 Task: Create a due date automation trigger when advanced on, 2 days after a card is due add fields without custom field "Resume" set to a date not in this month at 11:00 AM.
Action: Mouse moved to (1090, 86)
Screenshot: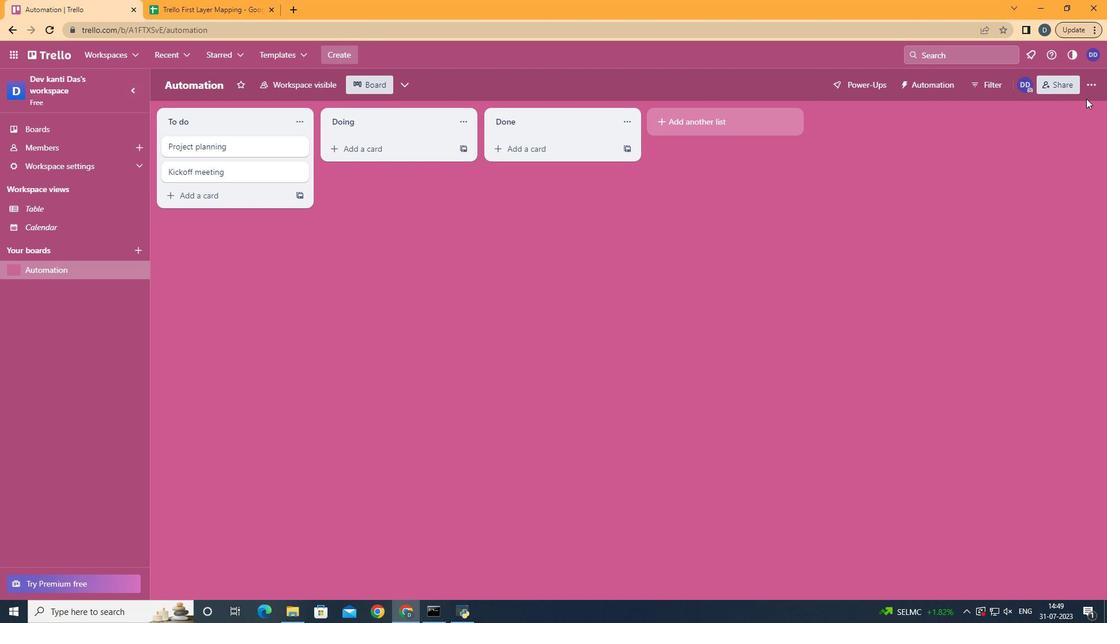
Action: Mouse pressed left at (1090, 86)
Screenshot: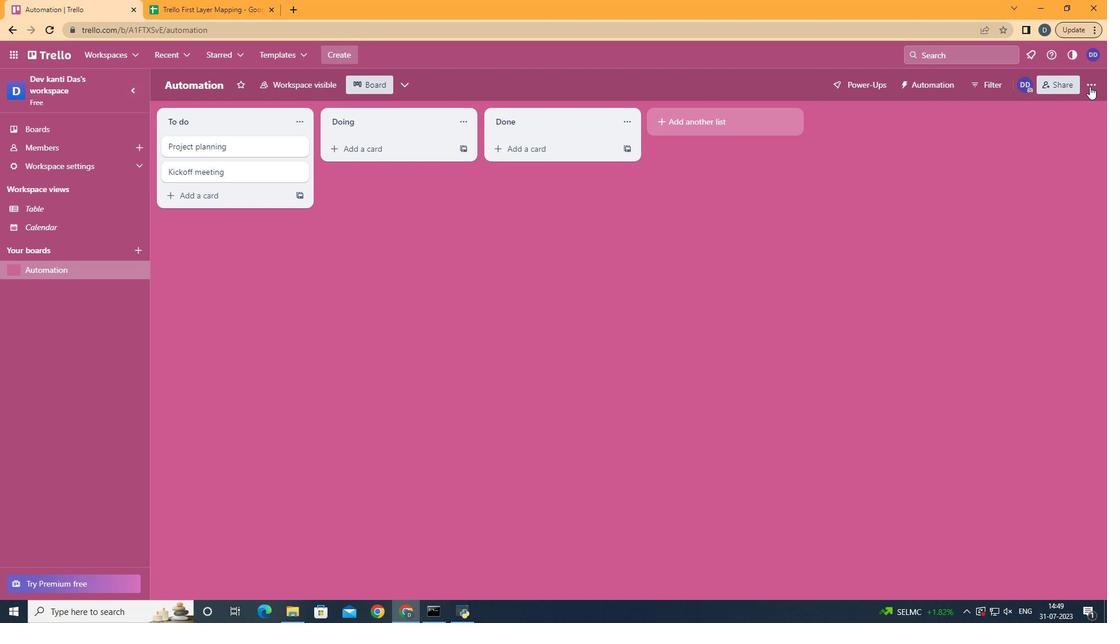 
Action: Mouse moved to (1030, 235)
Screenshot: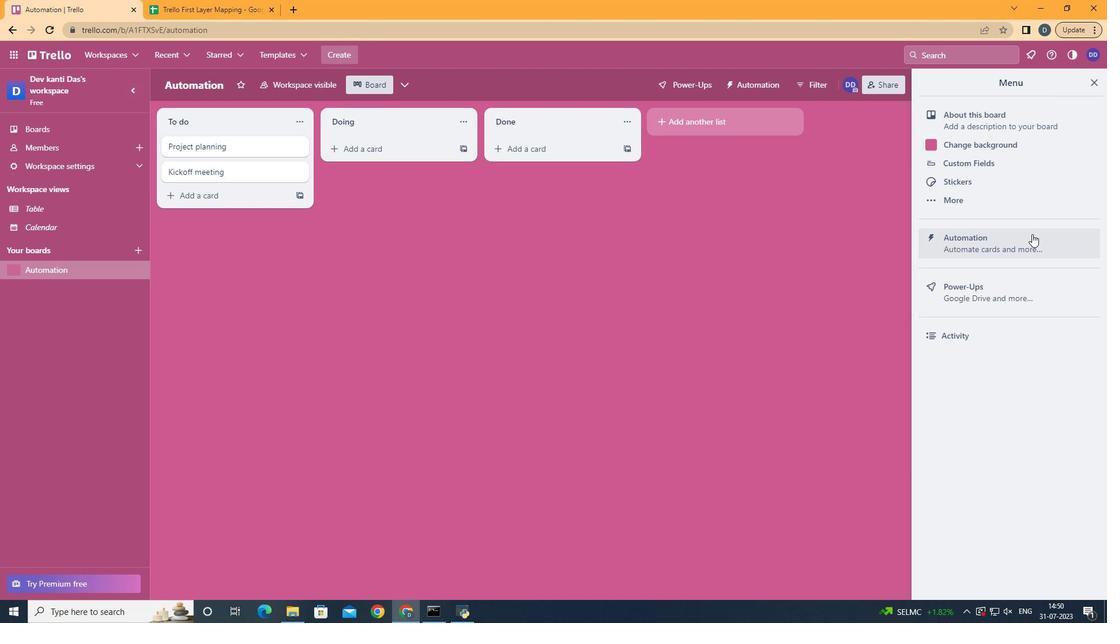 
Action: Mouse pressed left at (1030, 235)
Screenshot: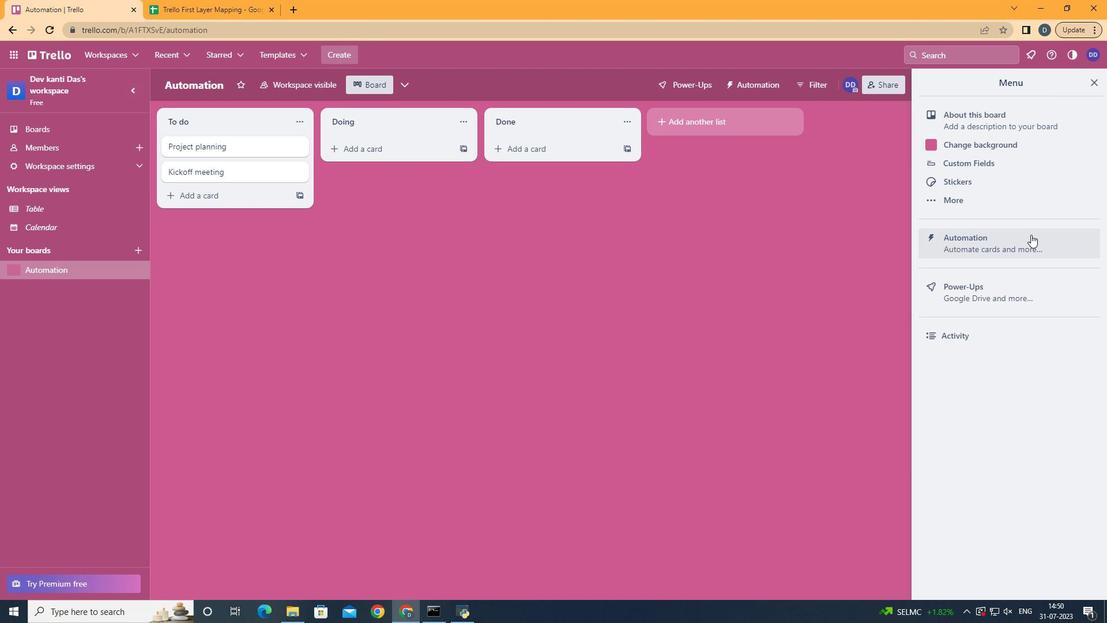 
Action: Mouse moved to (219, 230)
Screenshot: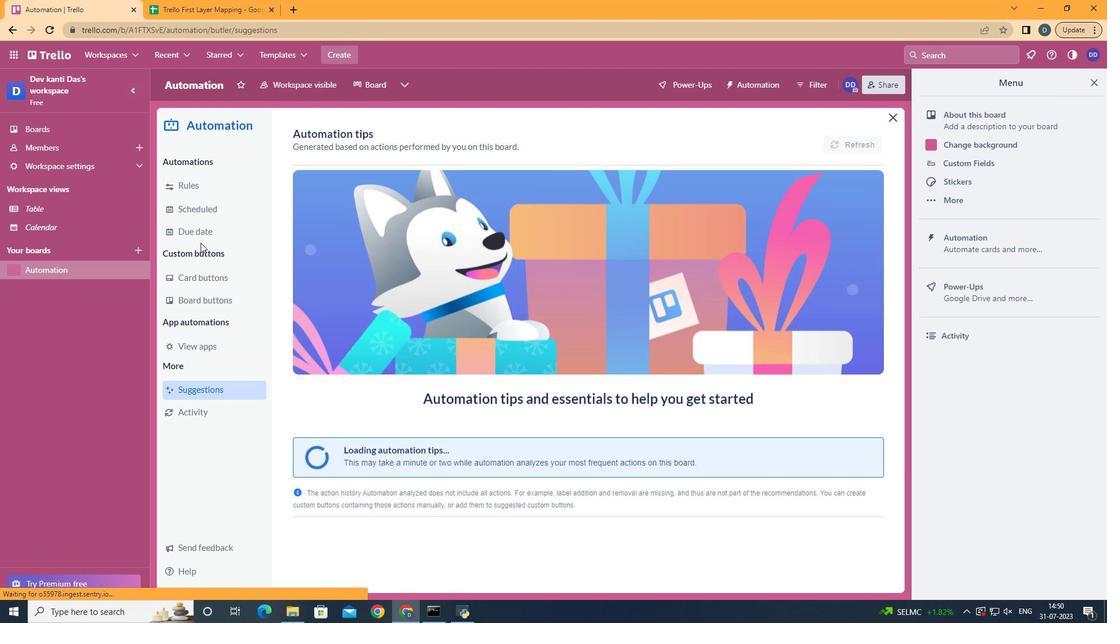 
Action: Mouse pressed left at (219, 230)
Screenshot: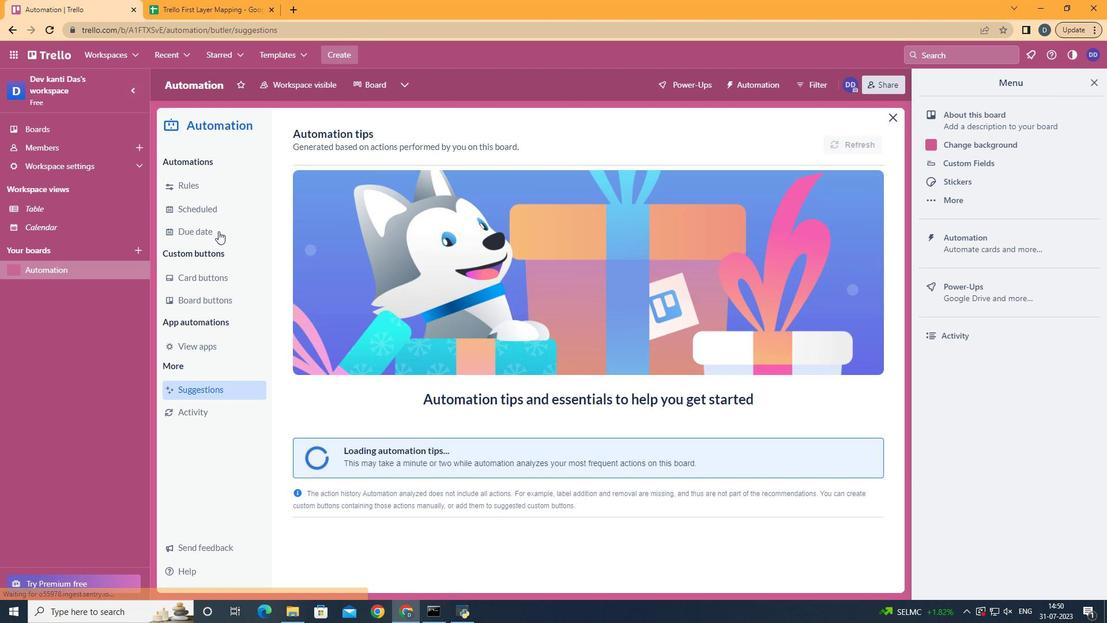 
Action: Mouse moved to (816, 140)
Screenshot: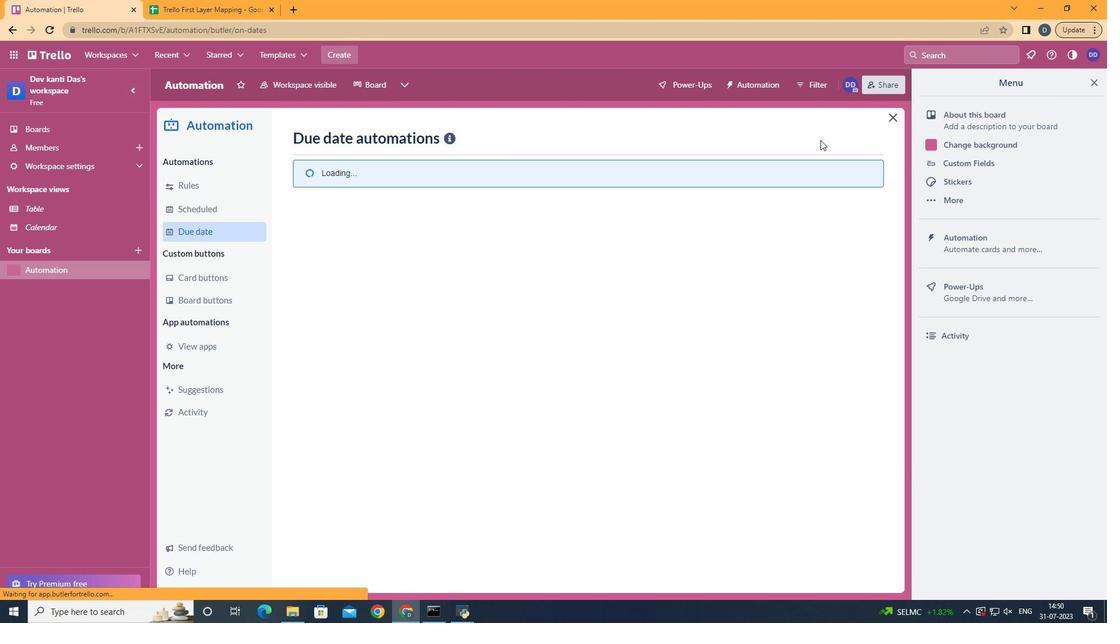 
Action: Mouse pressed left at (816, 140)
Screenshot: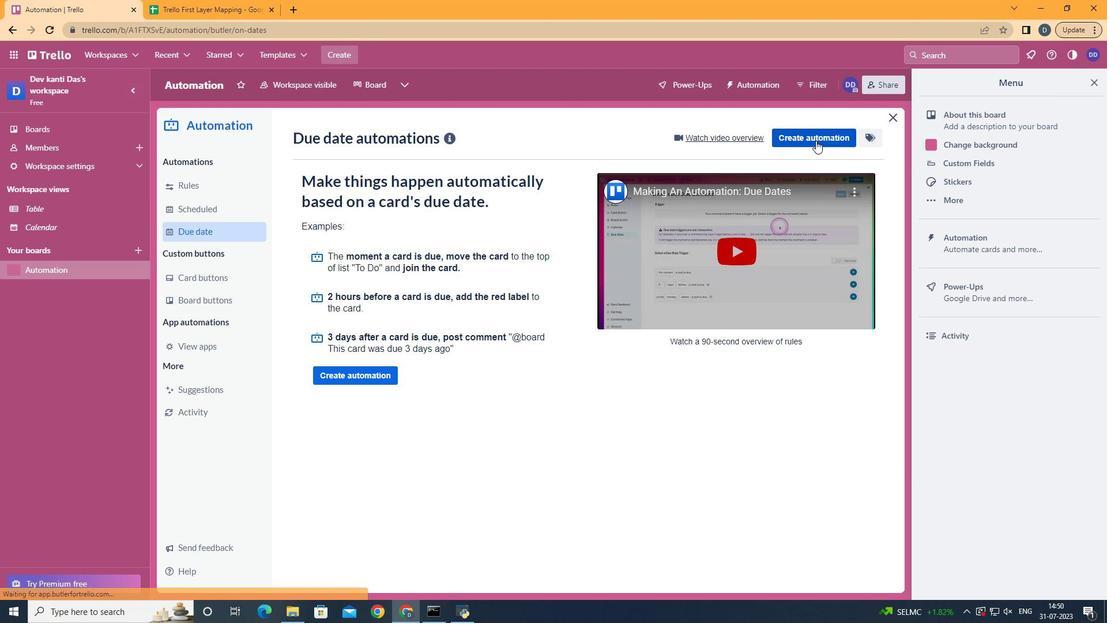 
Action: Mouse moved to (586, 244)
Screenshot: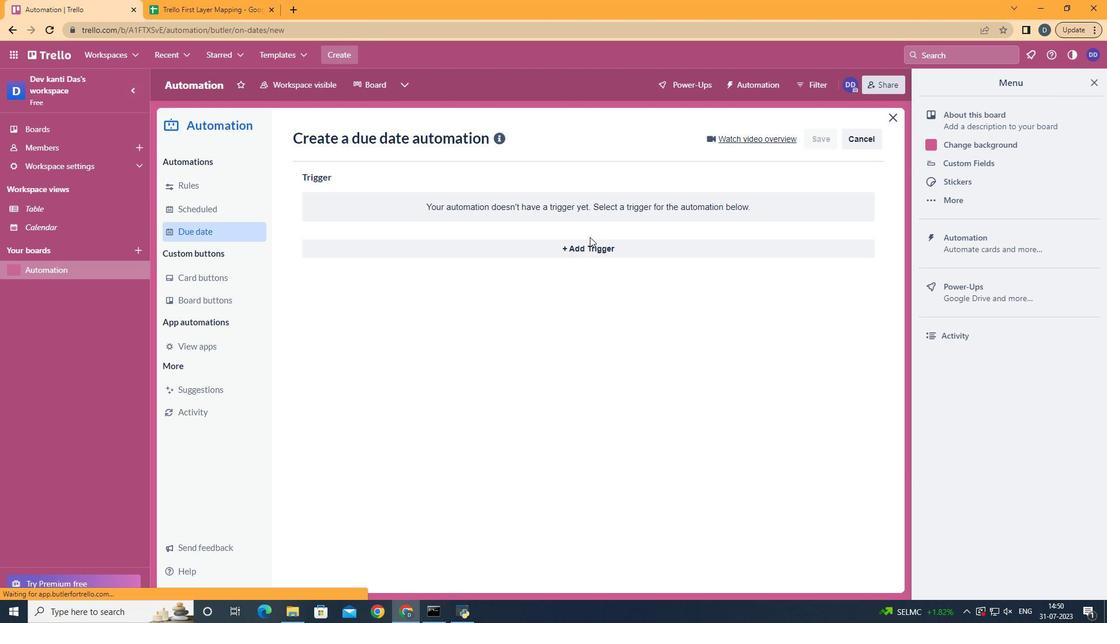 
Action: Mouse pressed left at (586, 244)
Screenshot: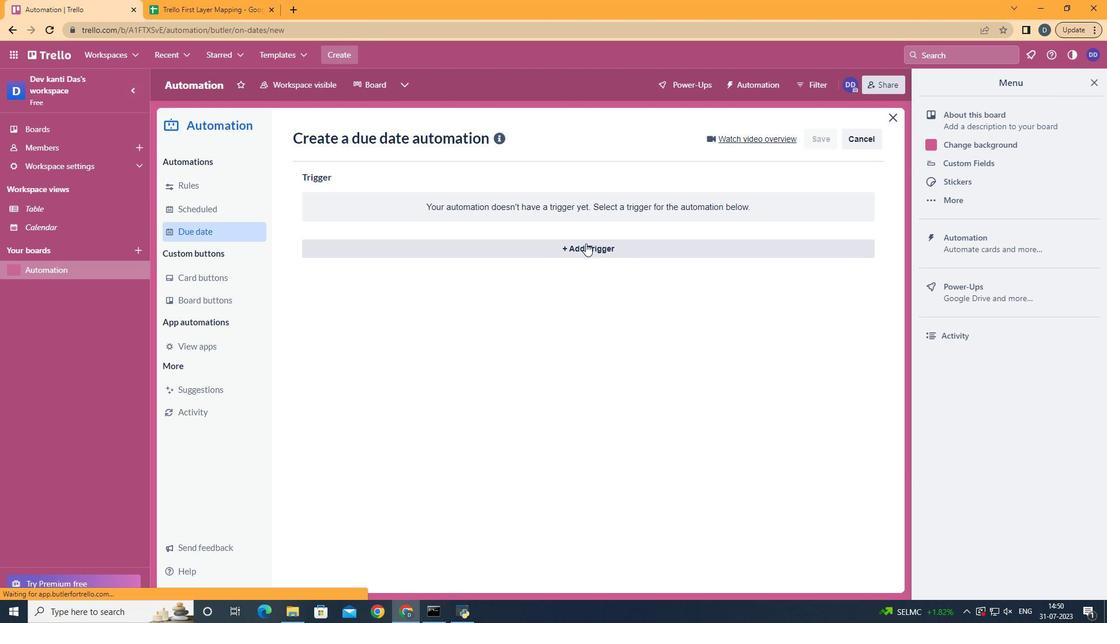 
Action: Mouse moved to (403, 471)
Screenshot: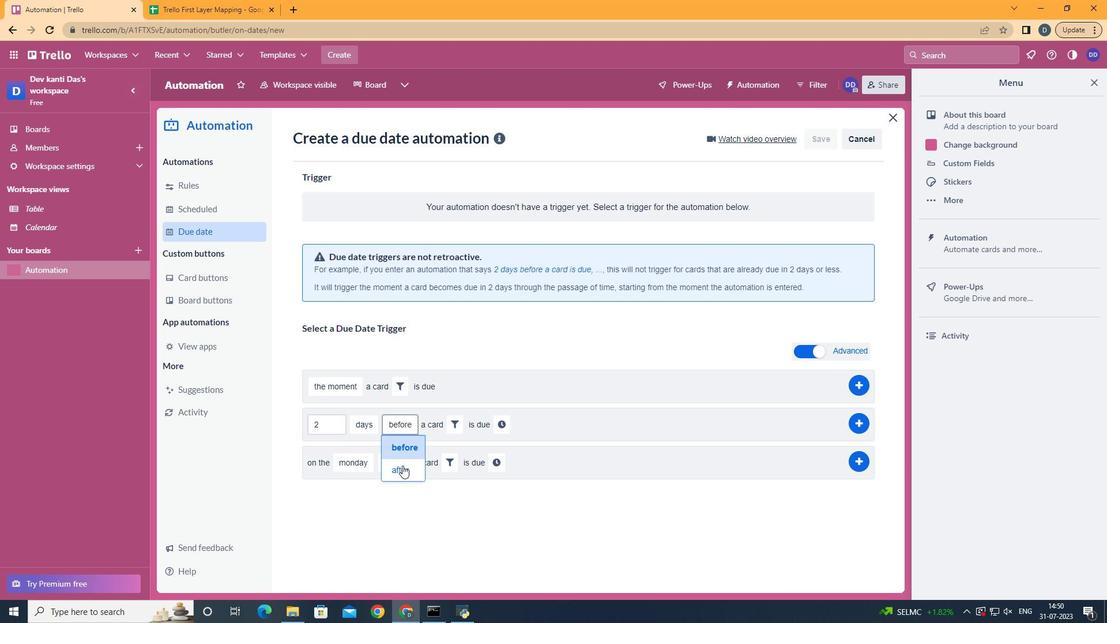 
Action: Mouse pressed left at (403, 471)
Screenshot: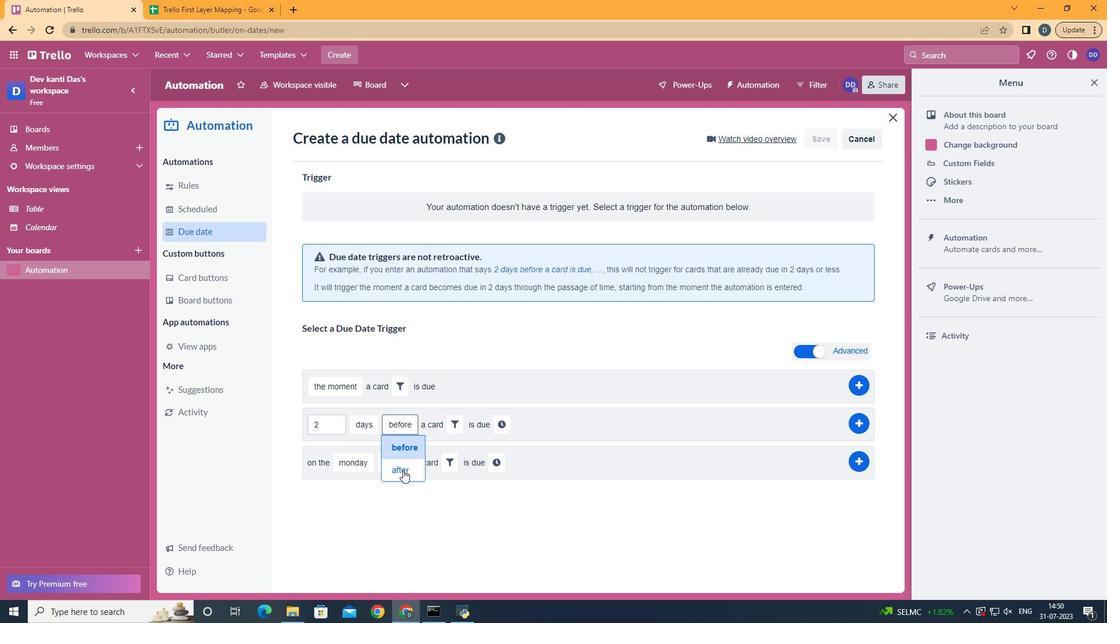 
Action: Mouse moved to (454, 428)
Screenshot: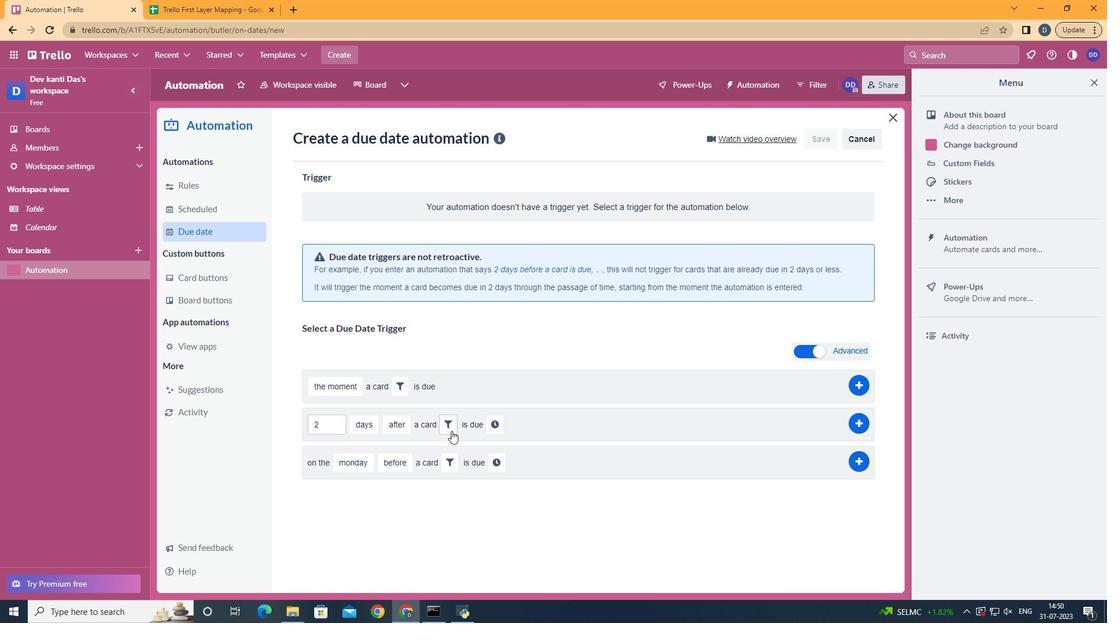
Action: Mouse pressed left at (454, 428)
Screenshot: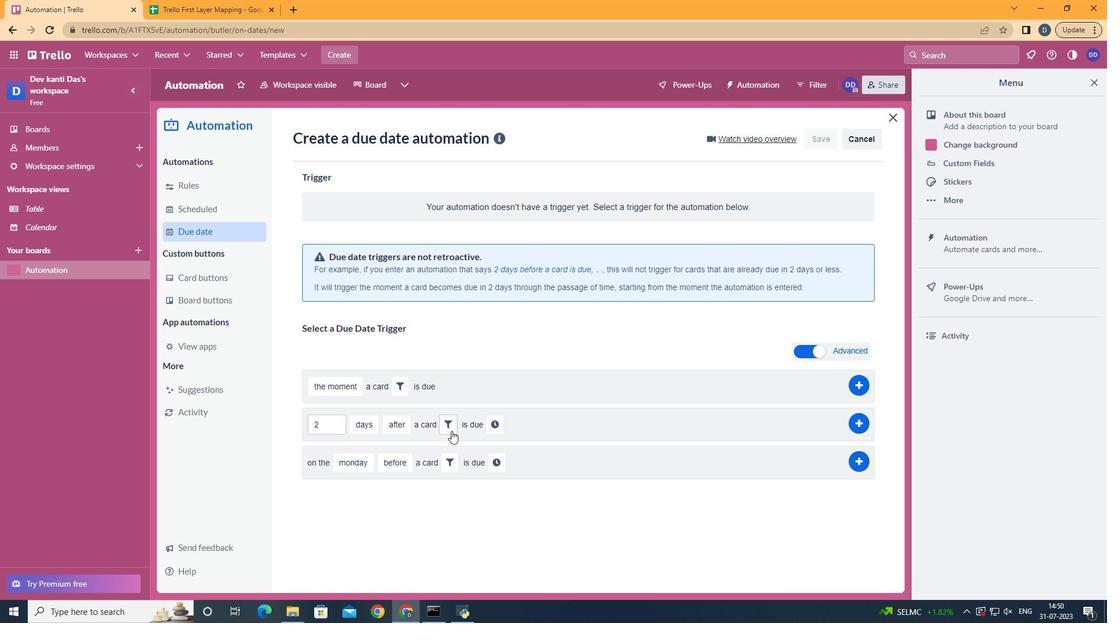 
Action: Mouse moved to (647, 460)
Screenshot: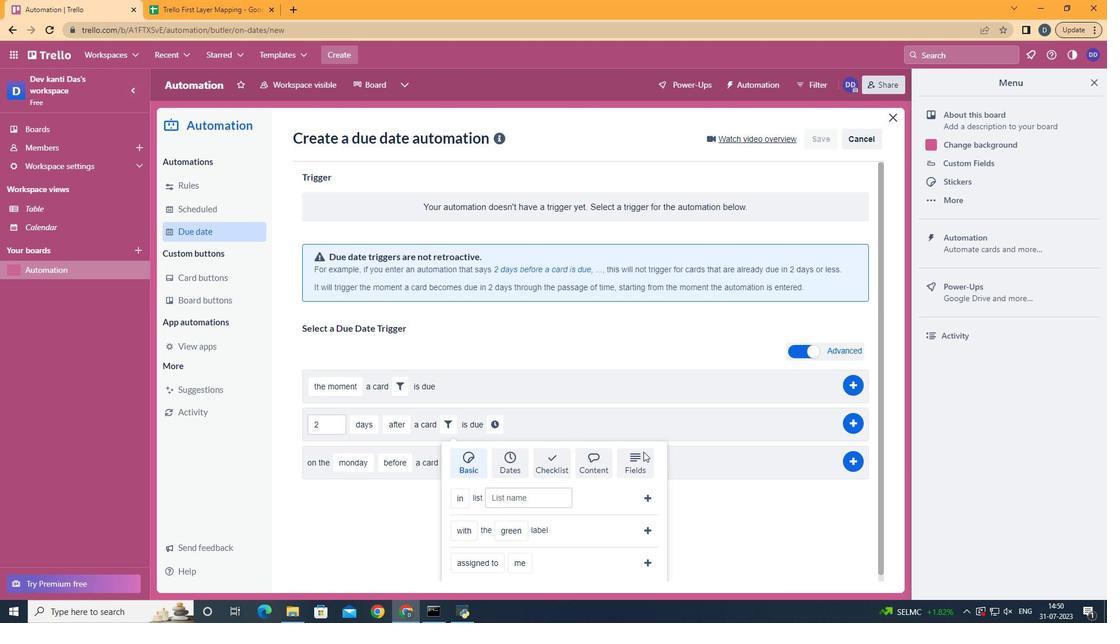 
Action: Mouse pressed left at (647, 460)
Screenshot: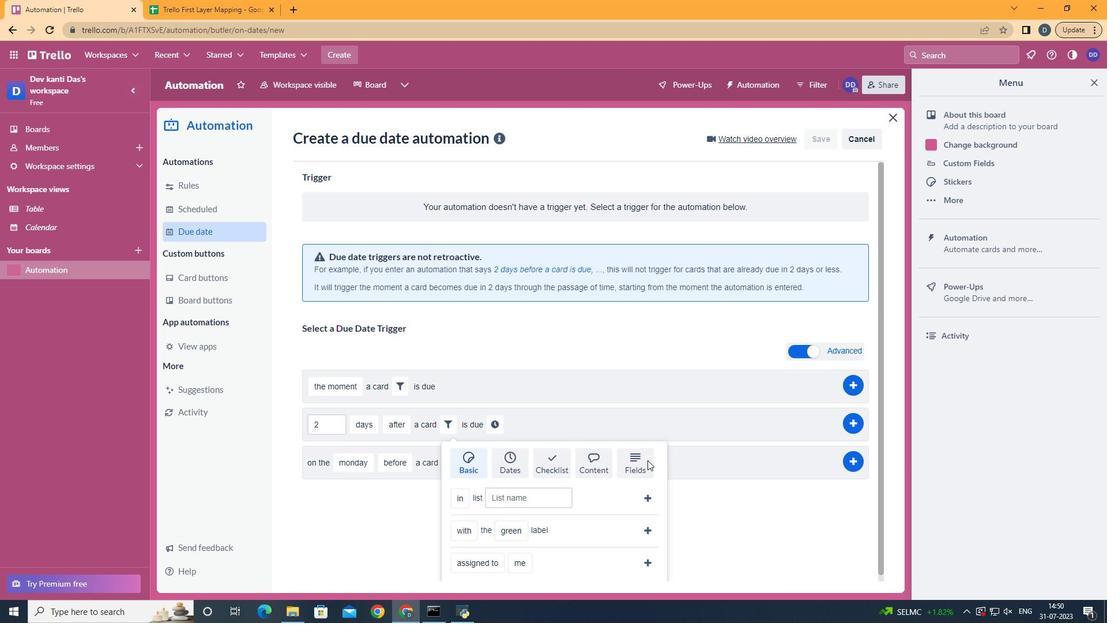 
Action: Mouse scrolled (647, 459) with delta (0, 0)
Screenshot: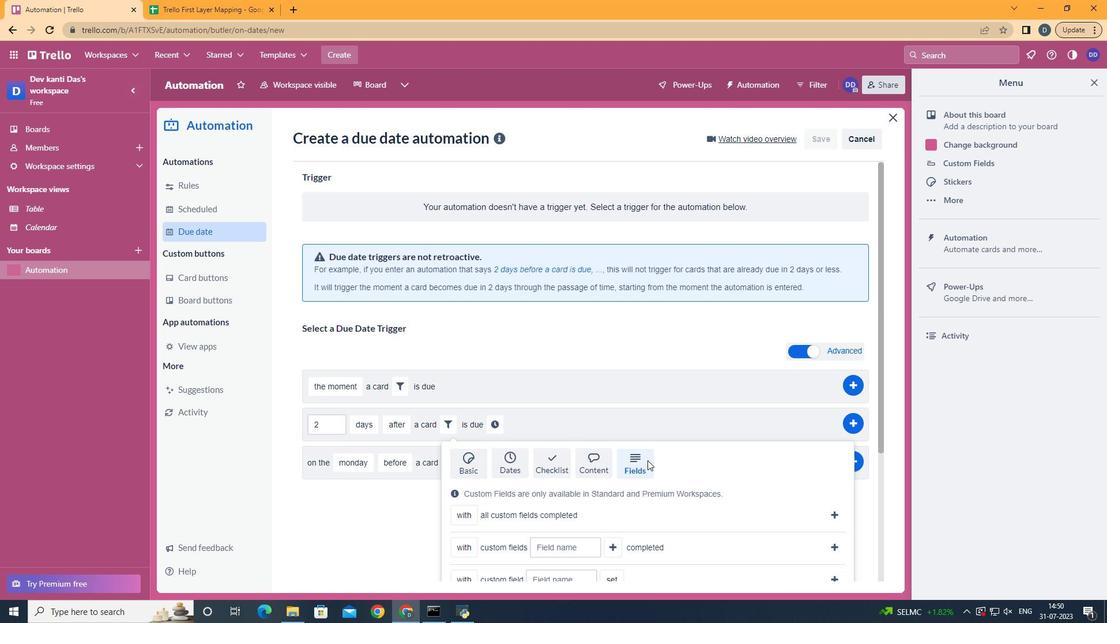 
Action: Mouse scrolled (647, 459) with delta (0, 0)
Screenshot: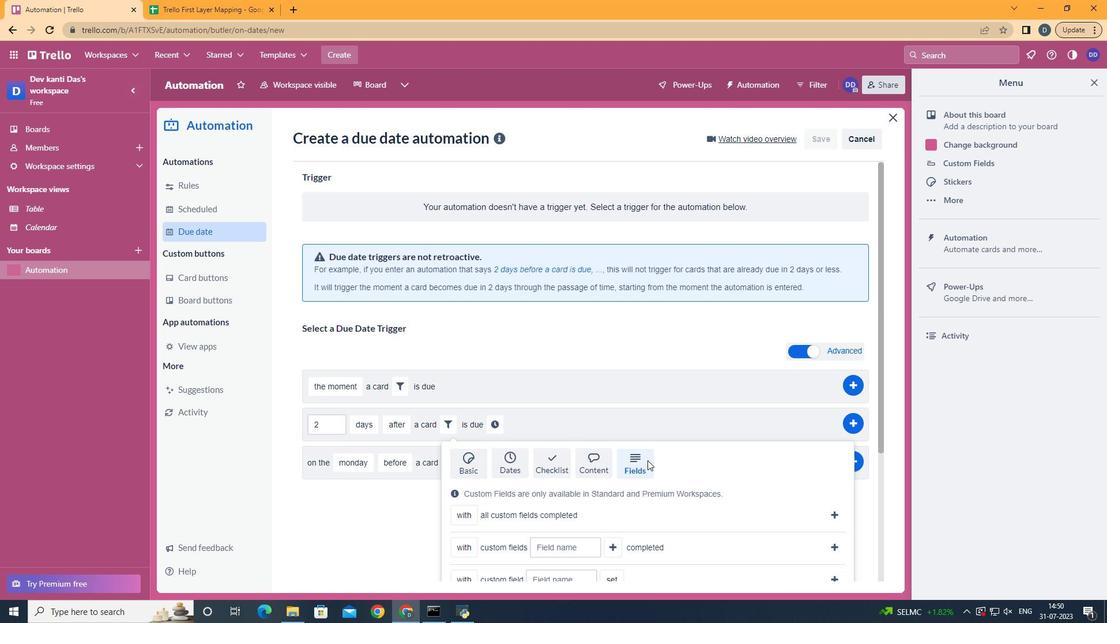 
Action: Mouse scrolled (647, 459) with delta (0, 0)
Screenshot: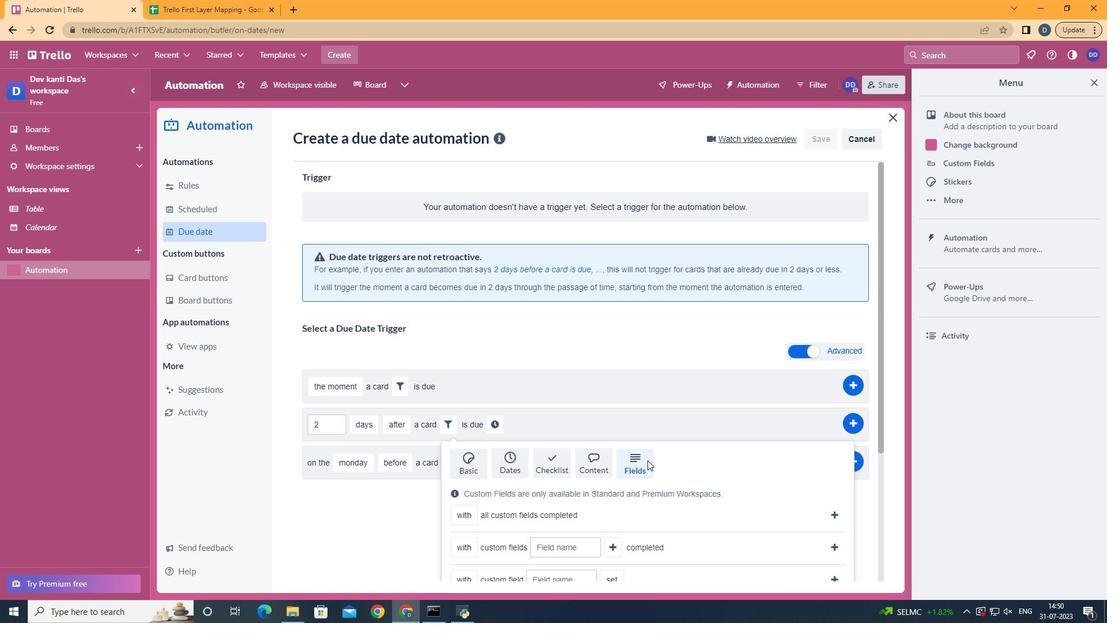 
Action: Mouse scrolled (647, 459) with delta (0, 0)
Screenshot: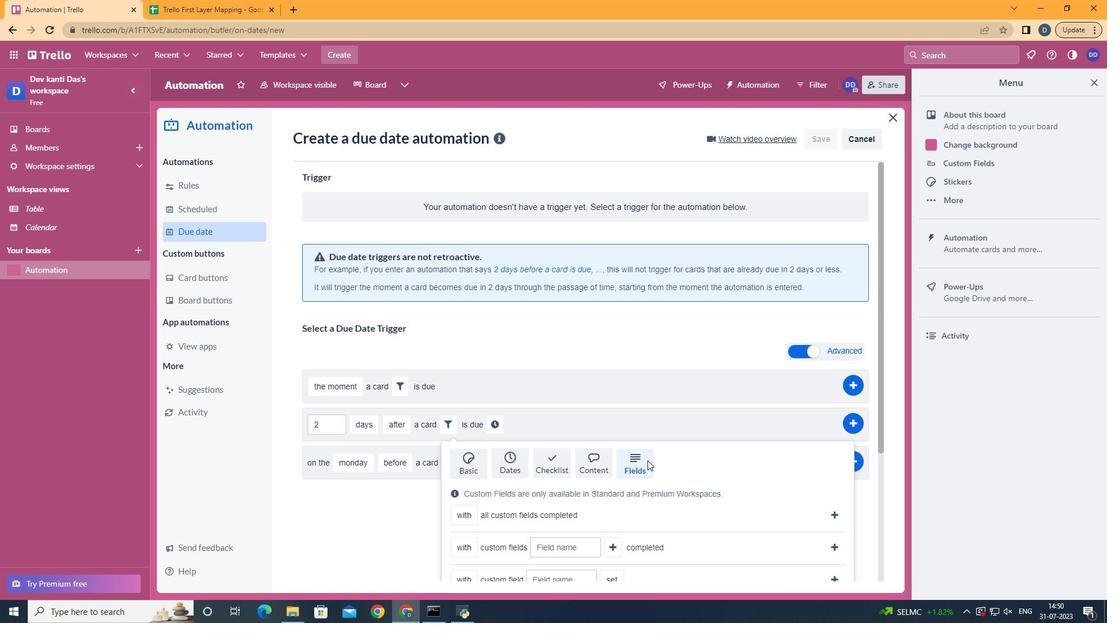 
Action: Mouse scrolled (647, 459) with delta (0, 0)
Screenshot: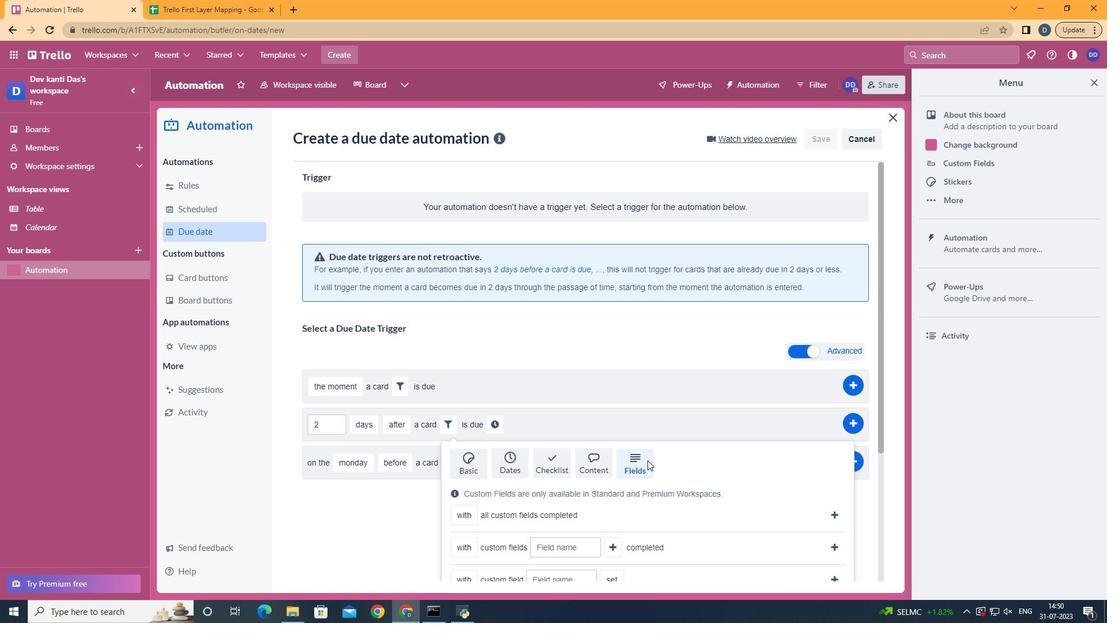 
Action: Mouse scrolled (647, 459) with delta (0, 0)
Screenshot: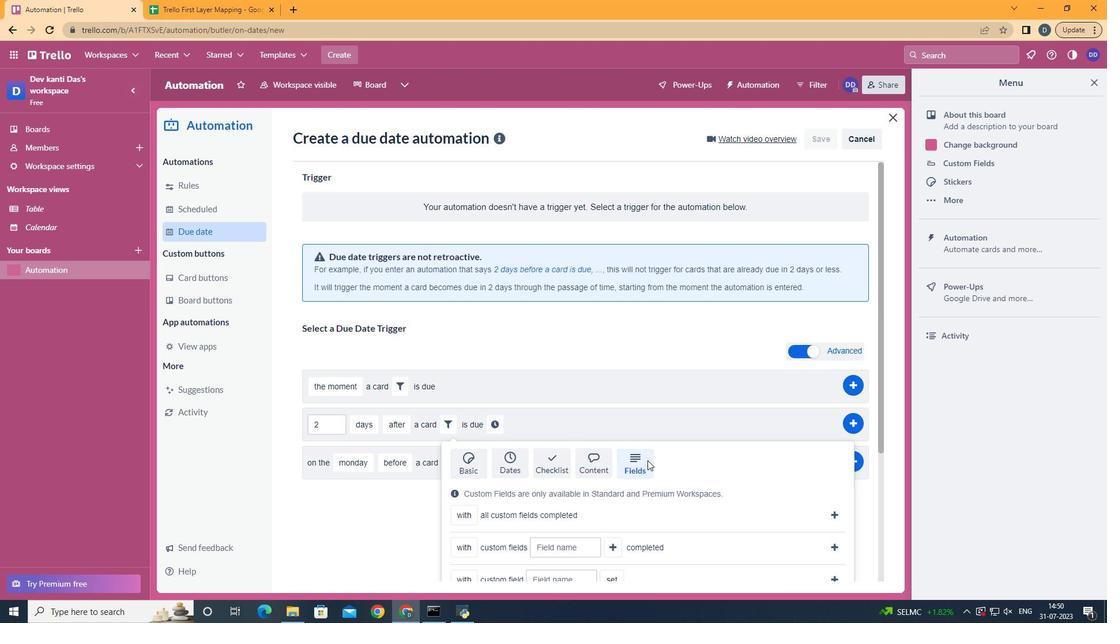 
Action: Mouse moved to (478, 572)
Screenshot: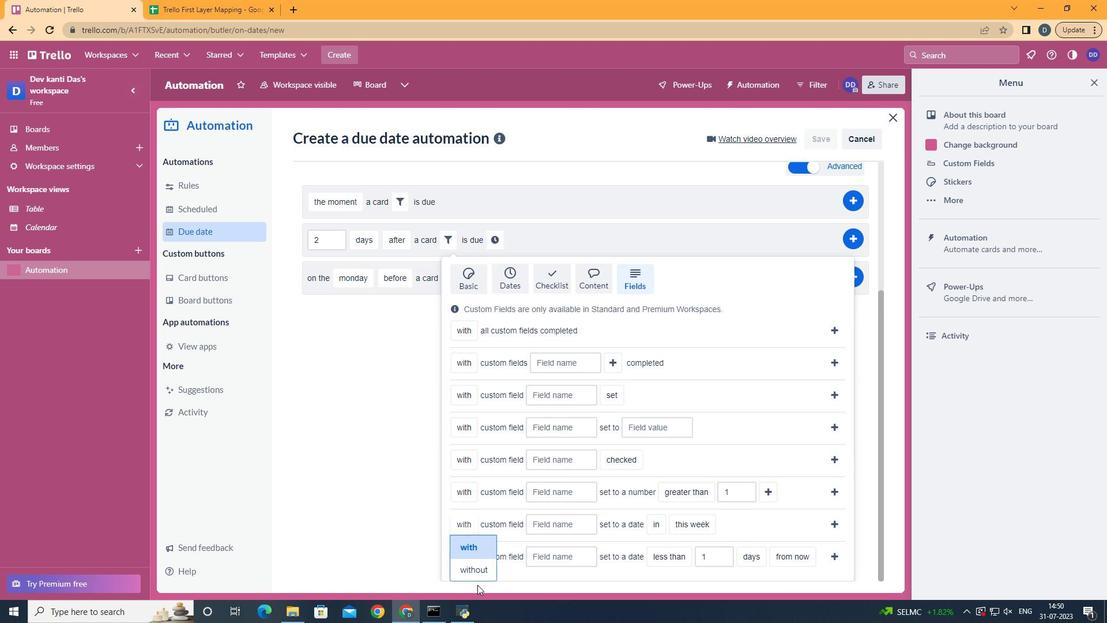 
Action: Mouse pressed left at (478, 572)
Screenshot: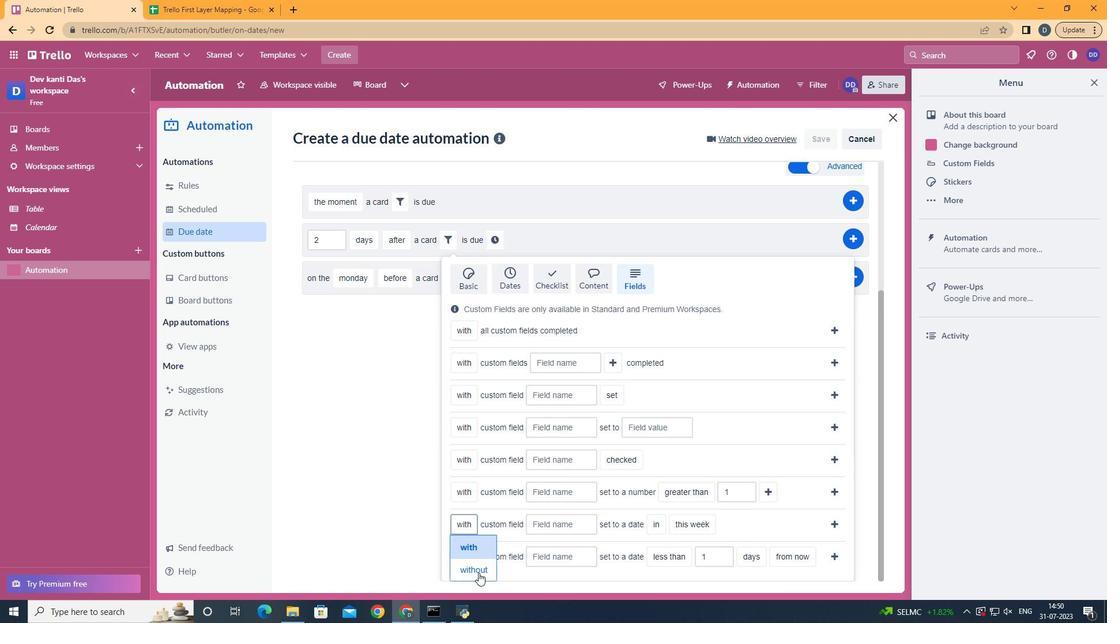 
Action: Mouse moved to (572, 522)
Screenshot: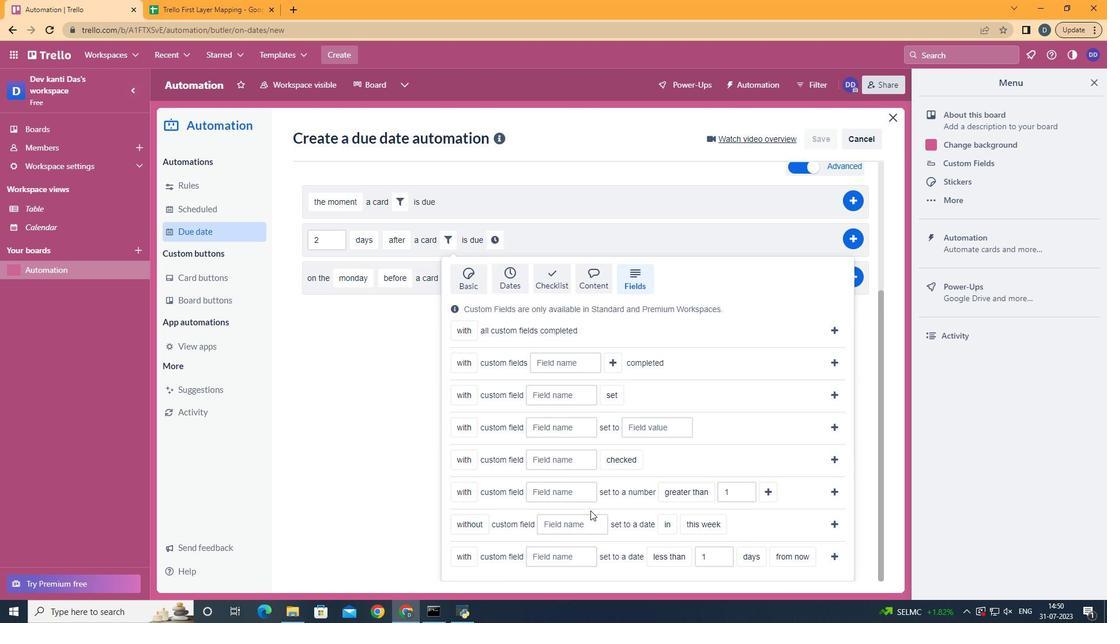 
Action: Mouse pressed left at (572, 522)
Screenshot: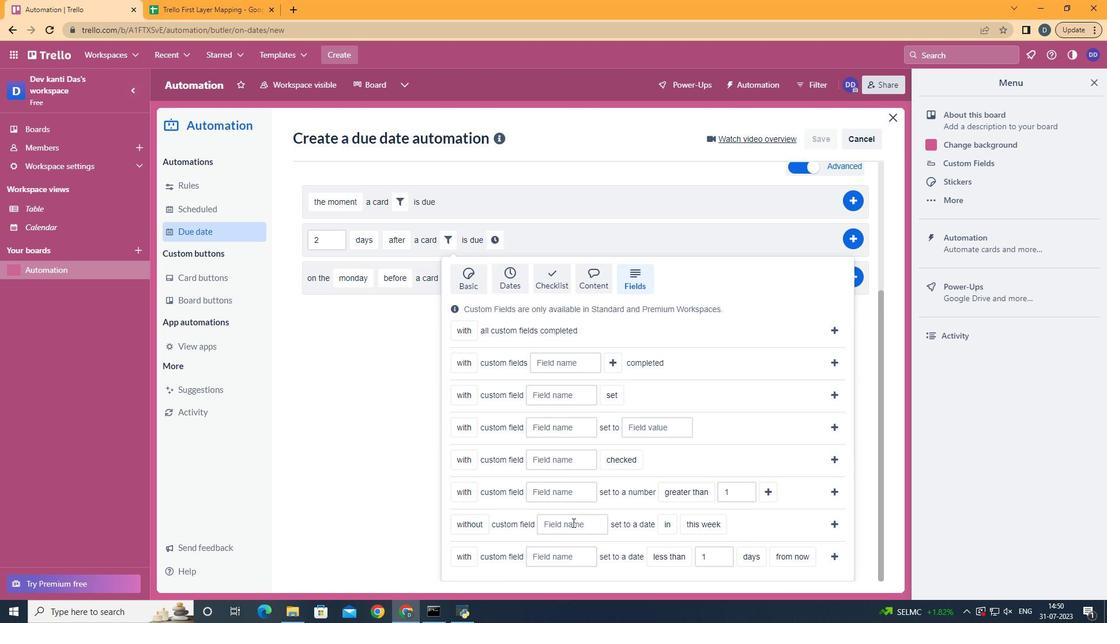 
Action: Key pressed <Key.shift>Resume
Screenshot: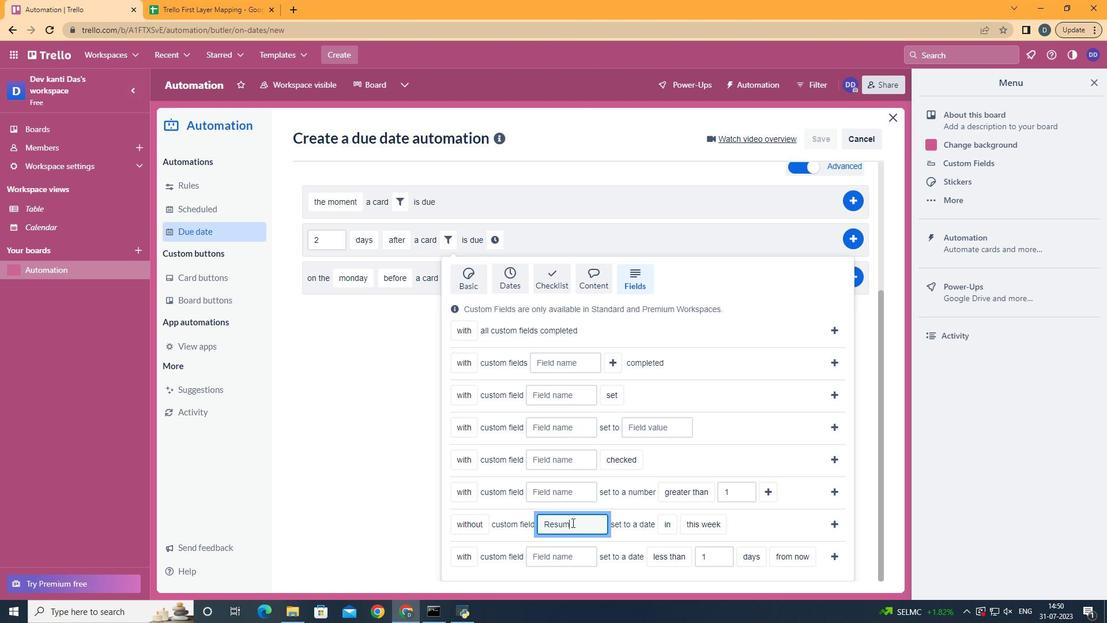 
Action: Mouse moved to (673, 574)
Screenshot: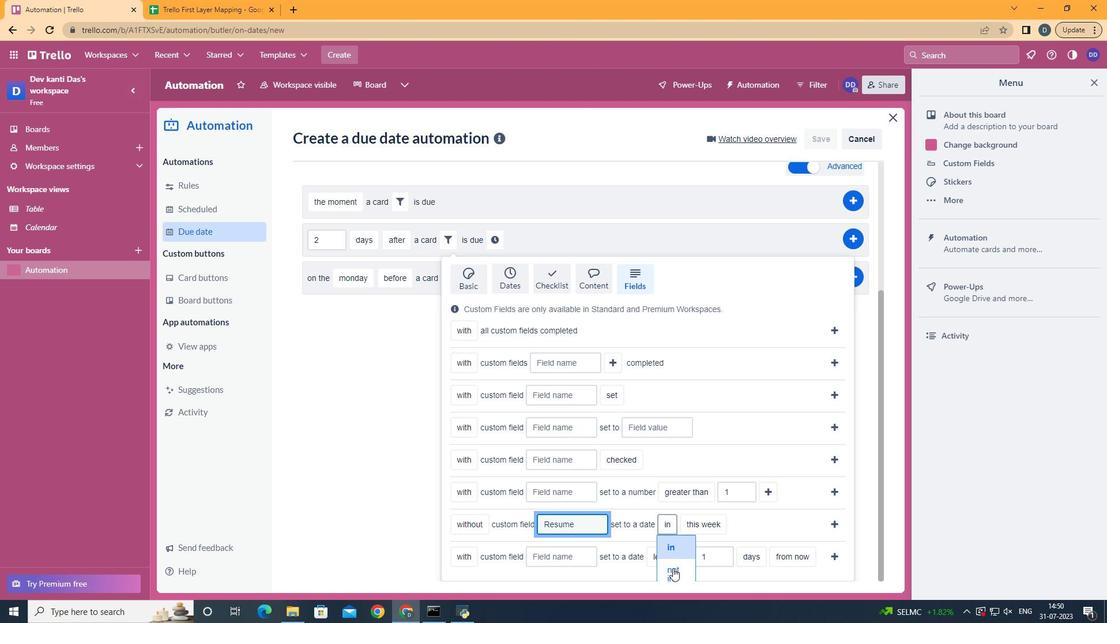 
Action: Mouse pressed left at (673, 574)
Screenshot: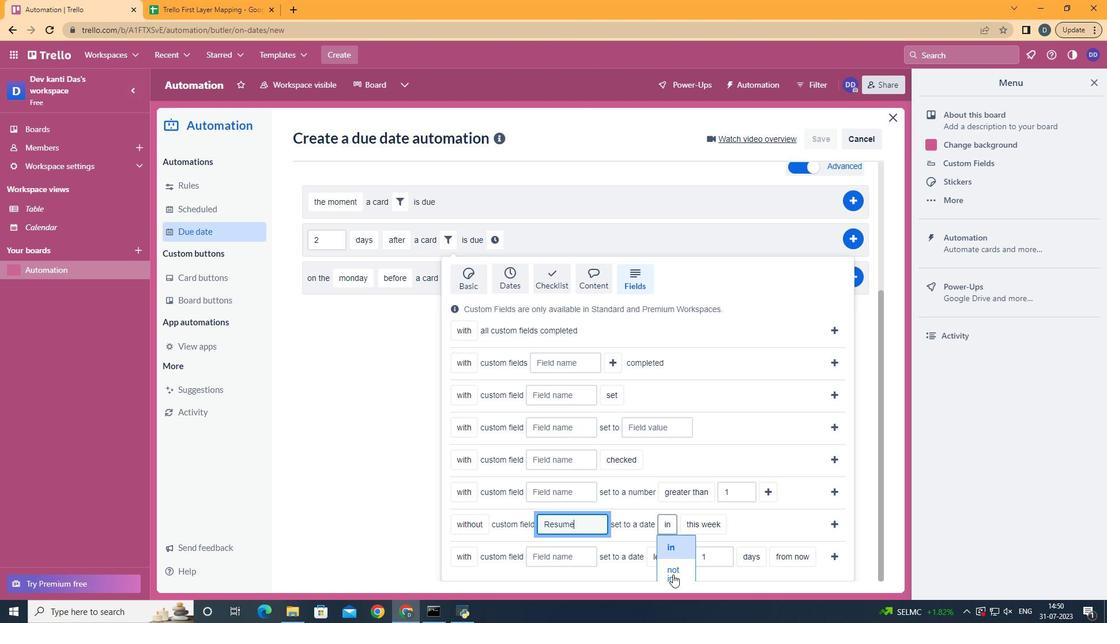 
Action: Mouse moved to (717, 565)
Screenshot: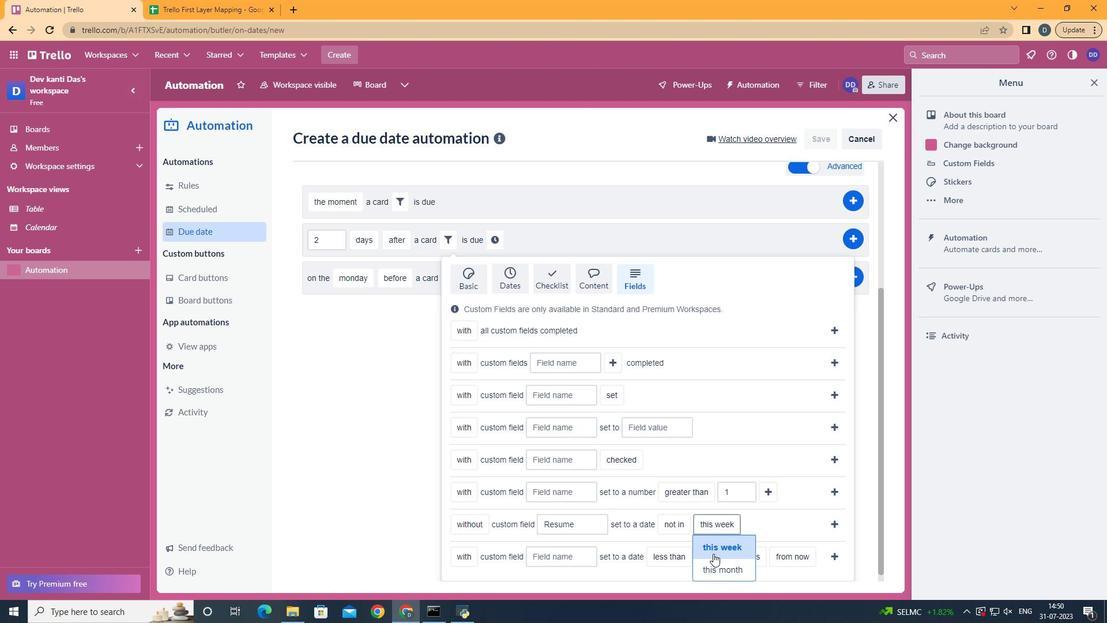 
Action: Mouse pressed left at (717, 565)
Screenshot: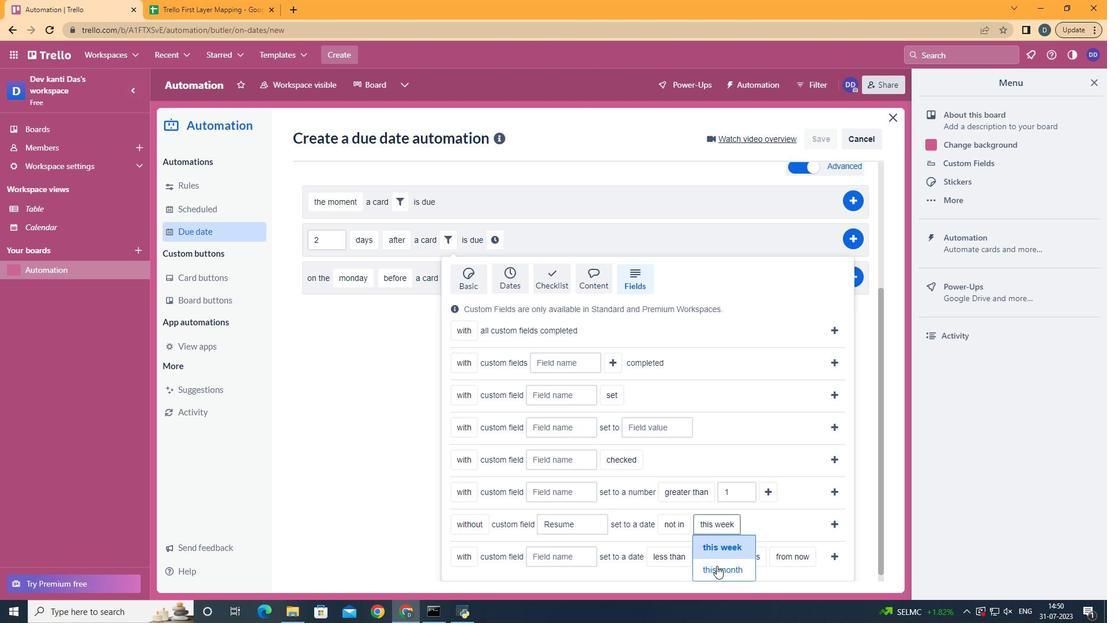 
Action: Mouse moved to (835, 519)
Screenshot: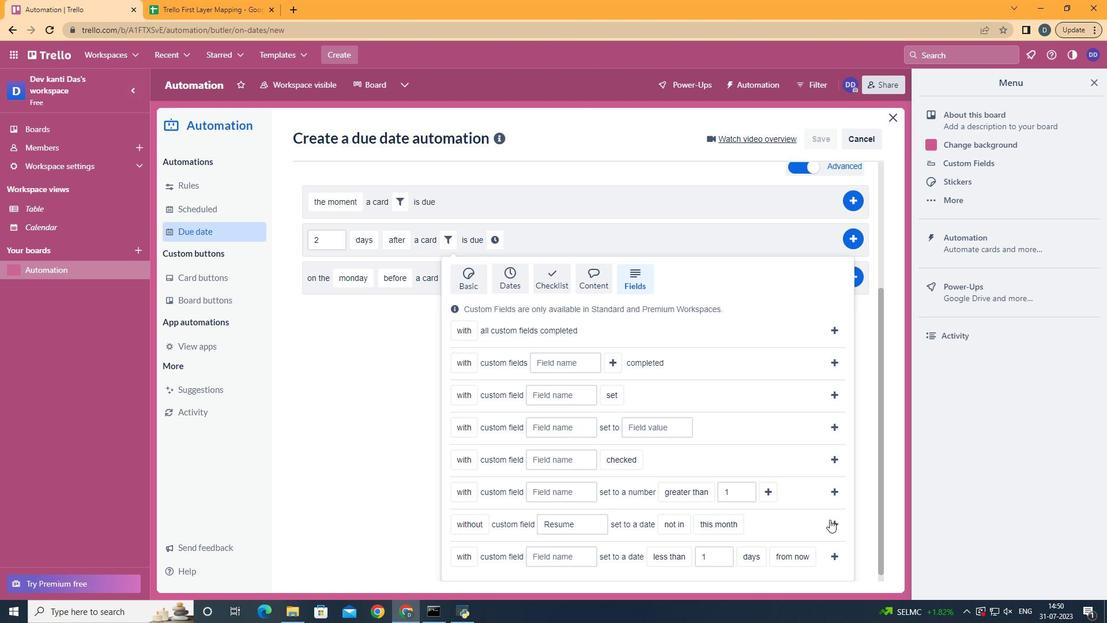
Action: Mouse pressed left at (835, 519)
Screenshot: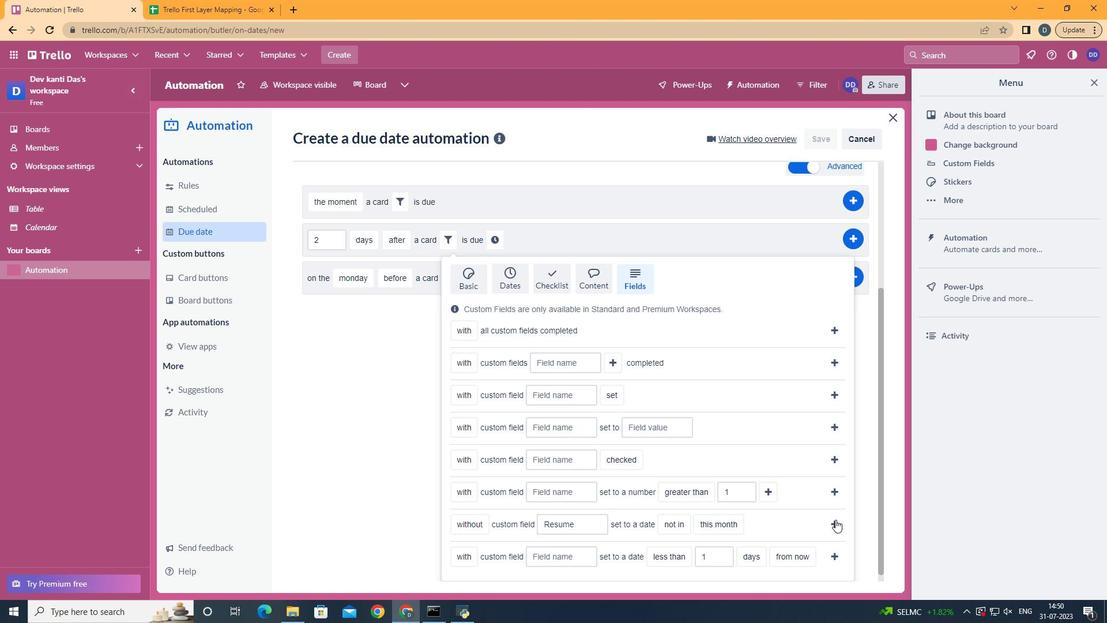 
Action: Mouse moved to (737, 426)
Screenshot: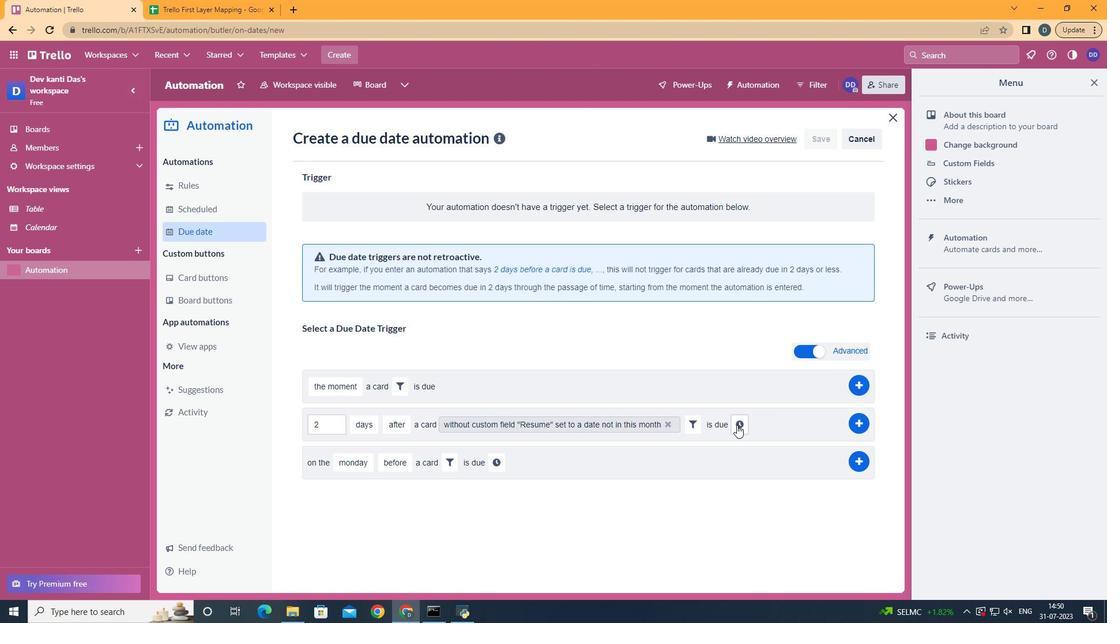 
Action: Mouse pressed left at (737, 426)
Screenshot: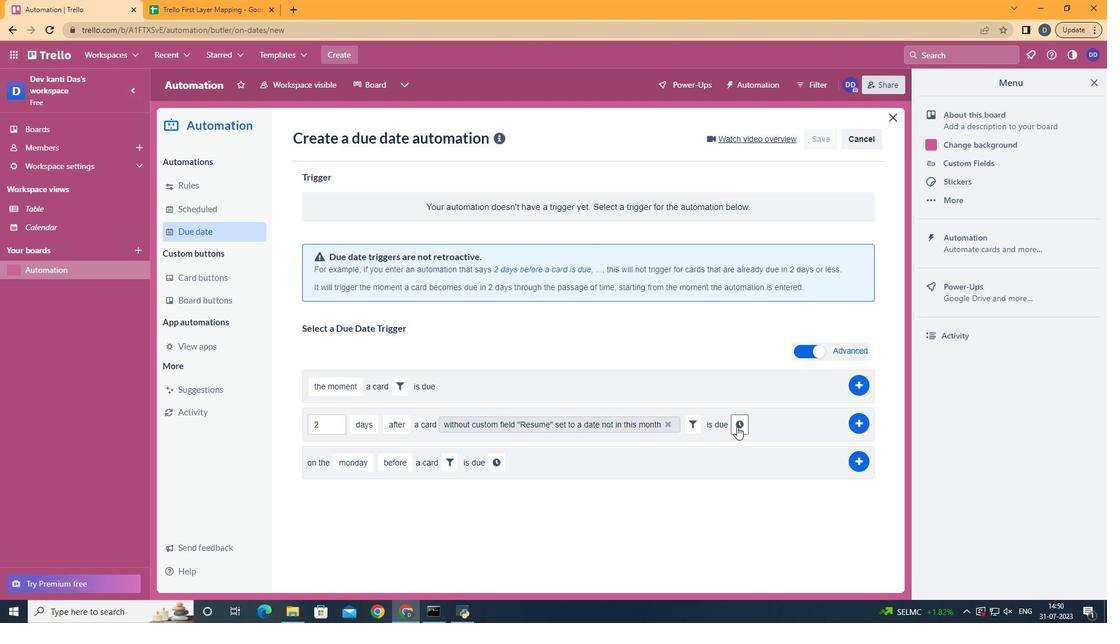 
Action: Mouse moved to (355, 449)
Screenshot: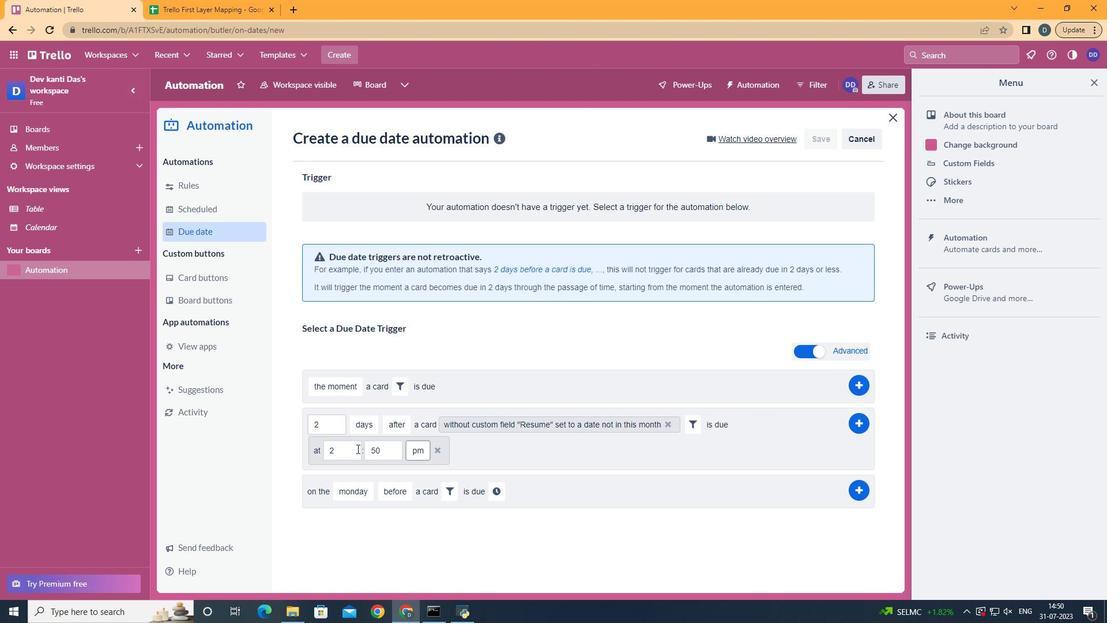 
Action: Mouse pressed left at (355, 449)
Screenshot: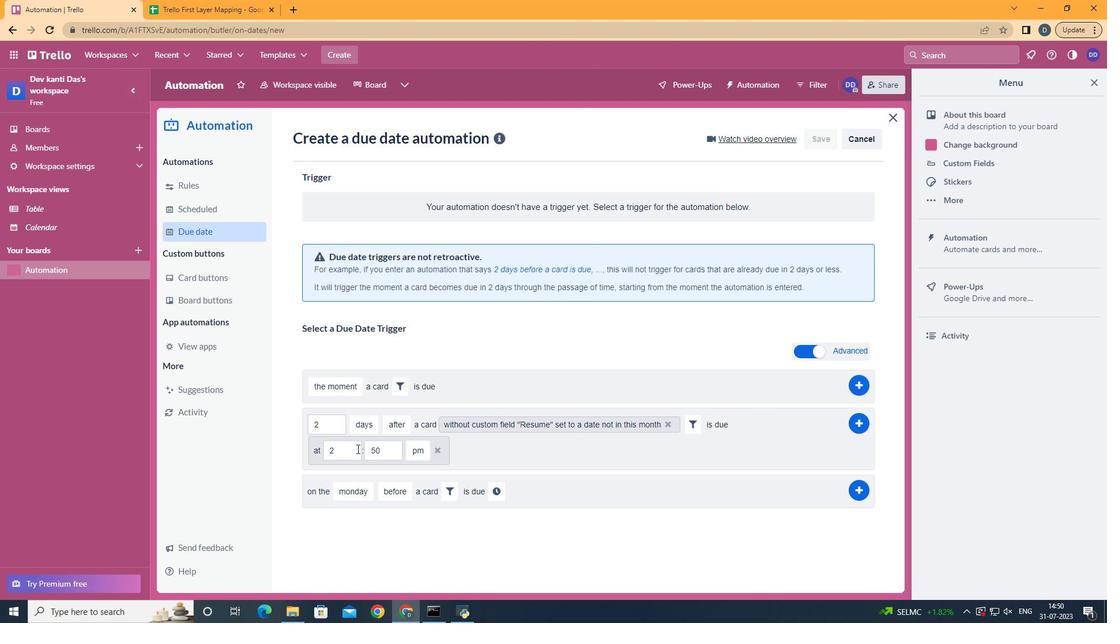 
Action: Key pressed <Key.backspace>11
Screenshot: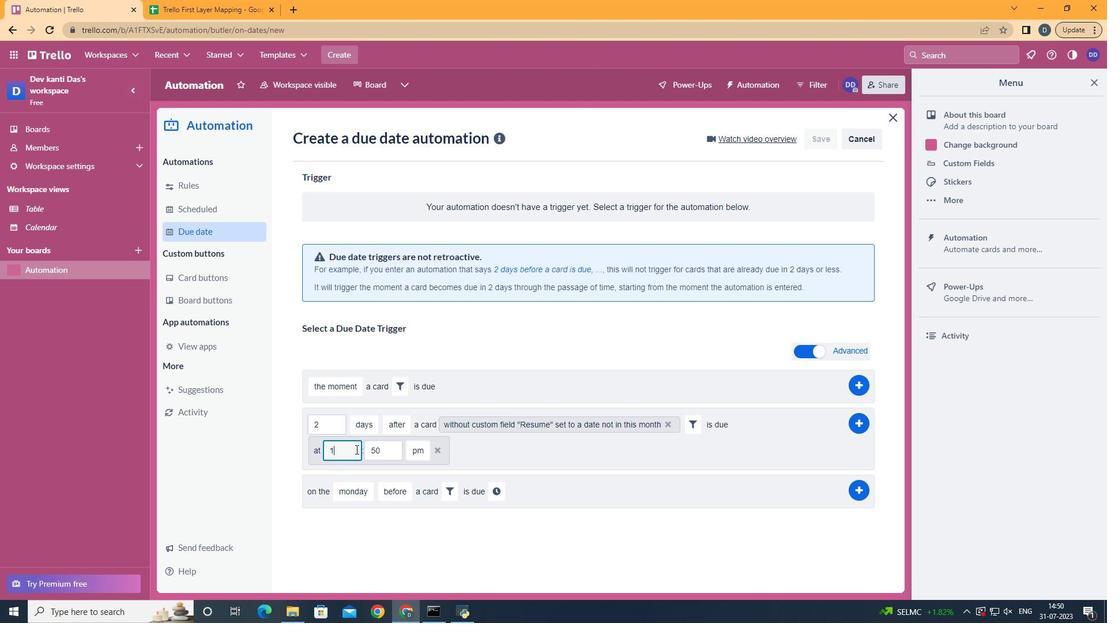 
Action: Mouse moved to (389, 446)
Screenshot: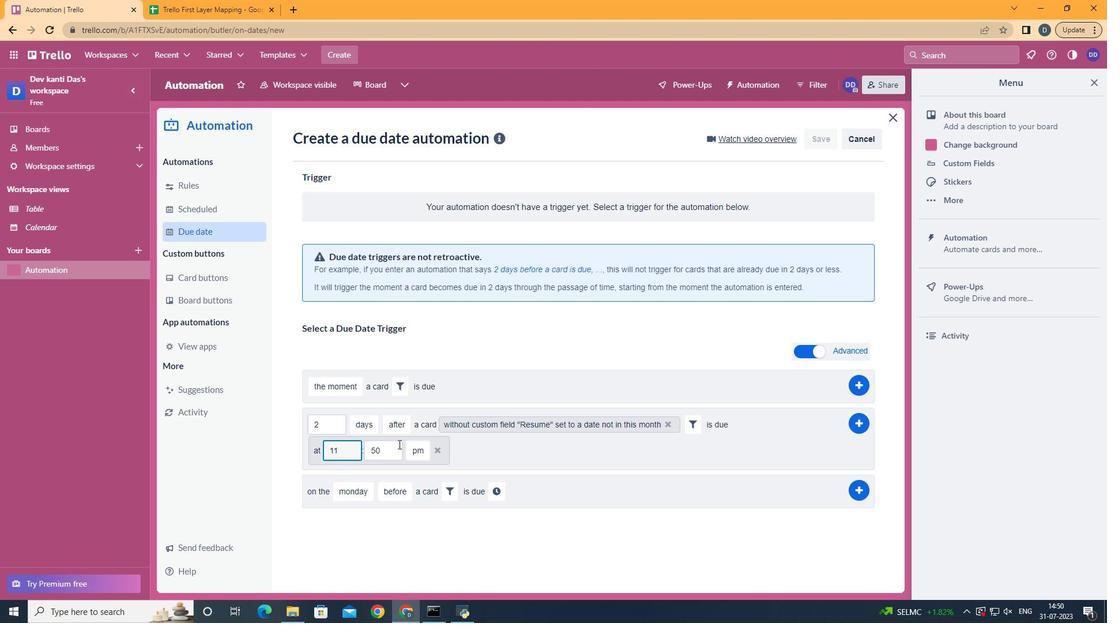 
Action: Mouse pressed left at (389, 446)
Screenshot: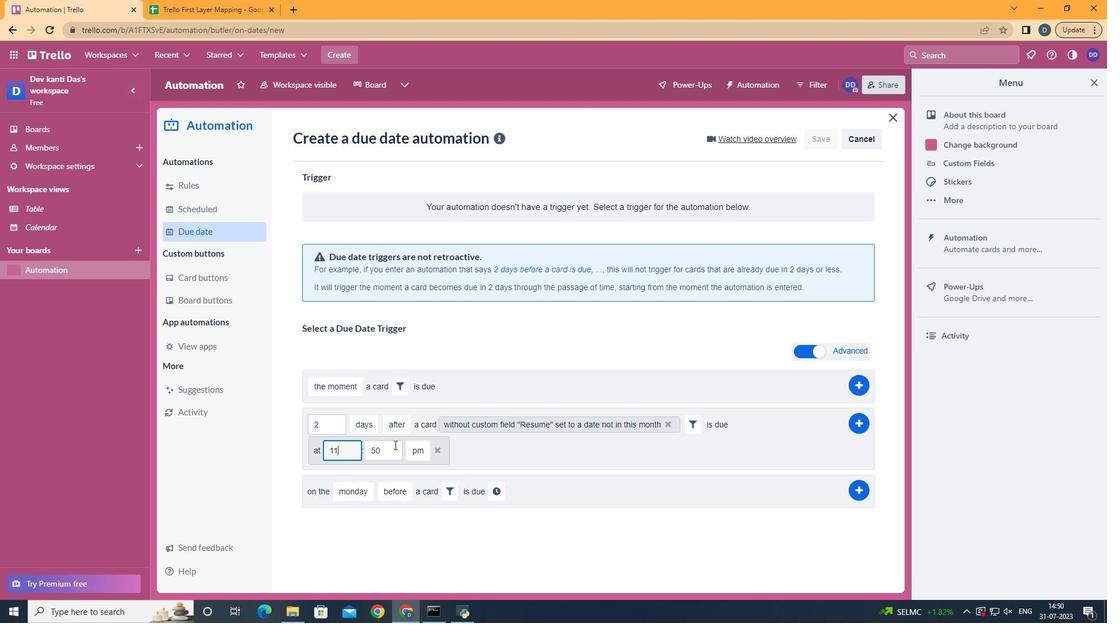 
Action: Key pressed <Key.backspace><Key.backspace>00
Screenshot: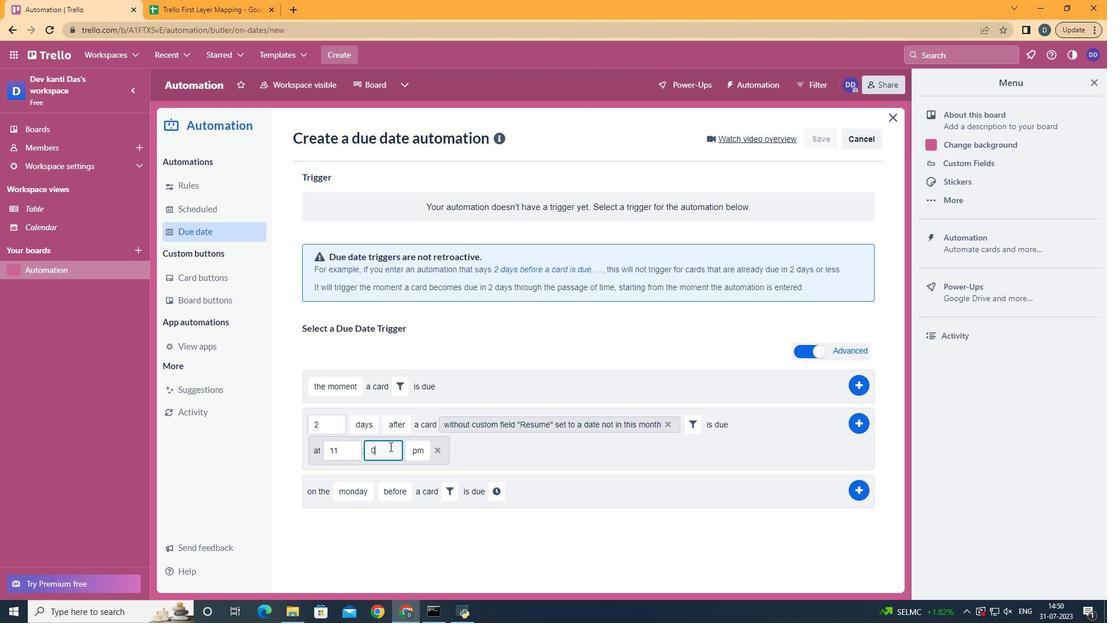 
Action: Mouse moved to (422, 471)
Screenshot: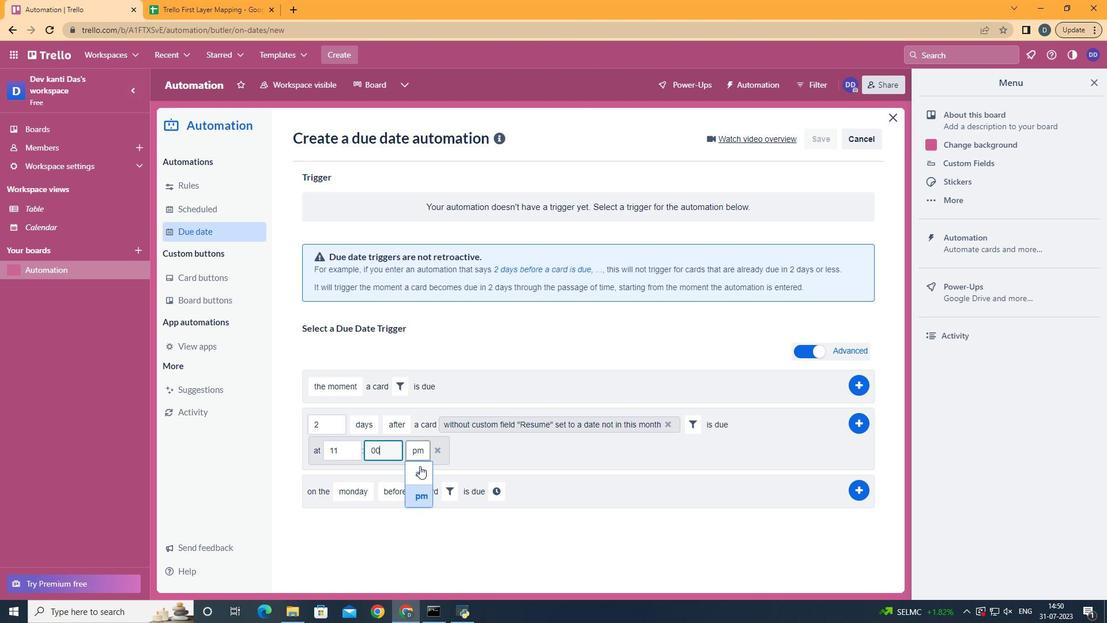 
Action: Mouse pressed left at (422, 471)
Screenshot: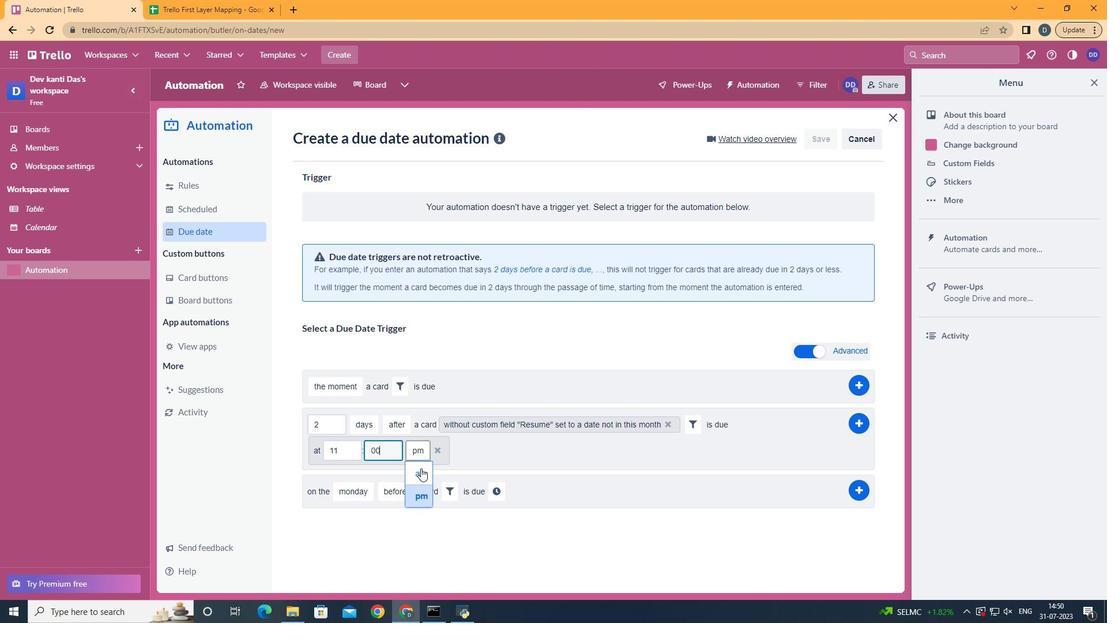 
Action: Mouse moved to (863, 428)
Screenshot: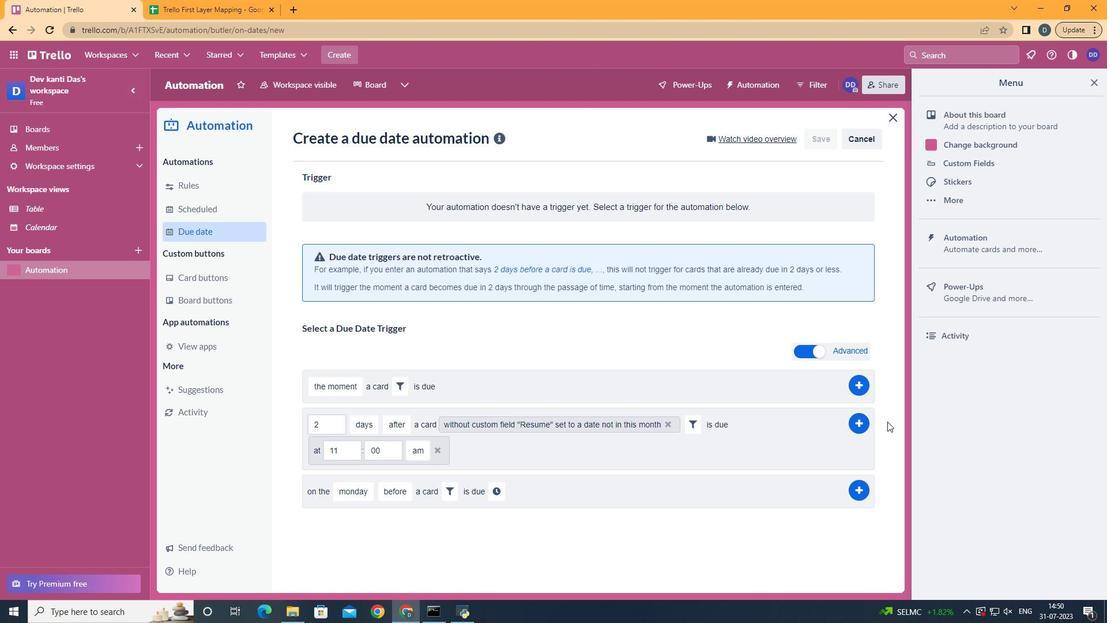 
Action: Mouse pressed left at (863, 428)
Screenshot: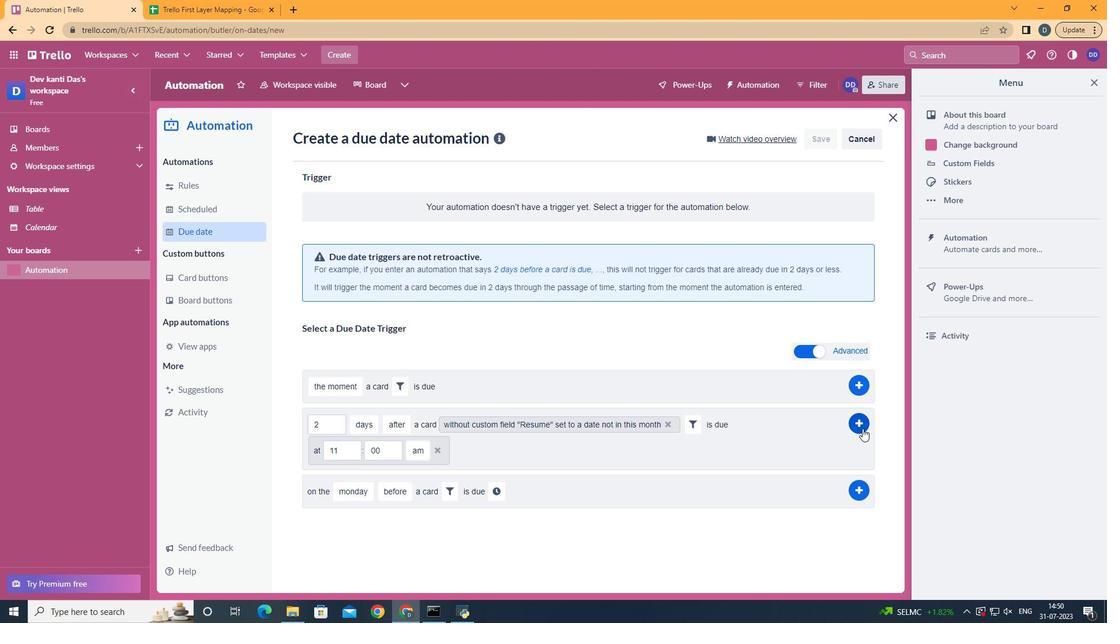 
Action: Mouse moved to (644, 267)
Screenshot: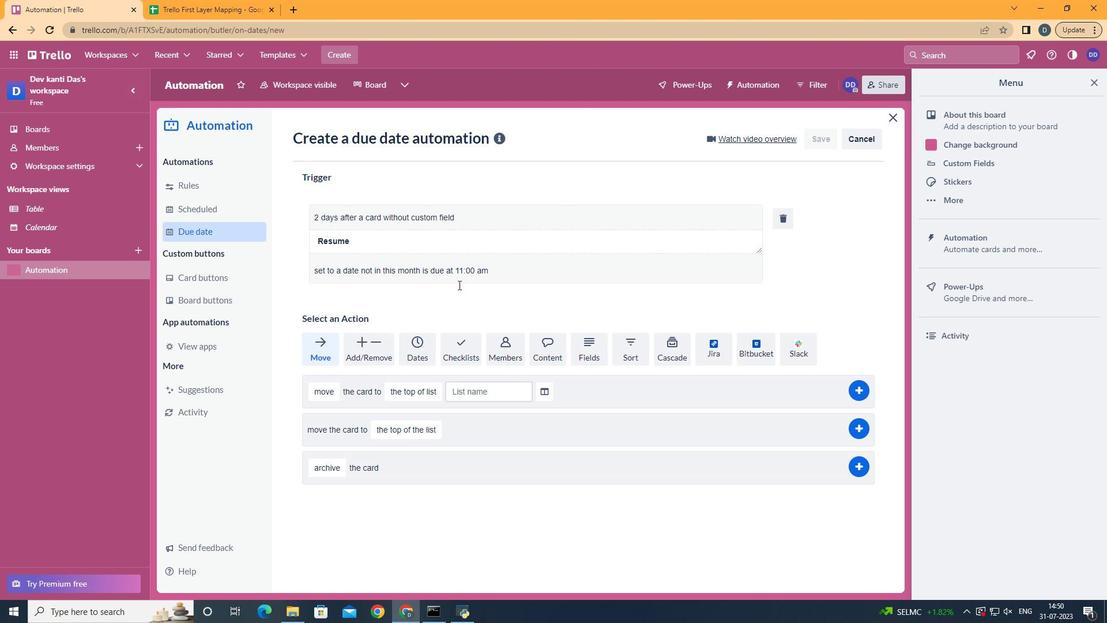 
